 Task: Change the configuration of the board layout of the mark's project to slice by "Assignees".
Action: Mouse moved to (184, 117)
Screenshot: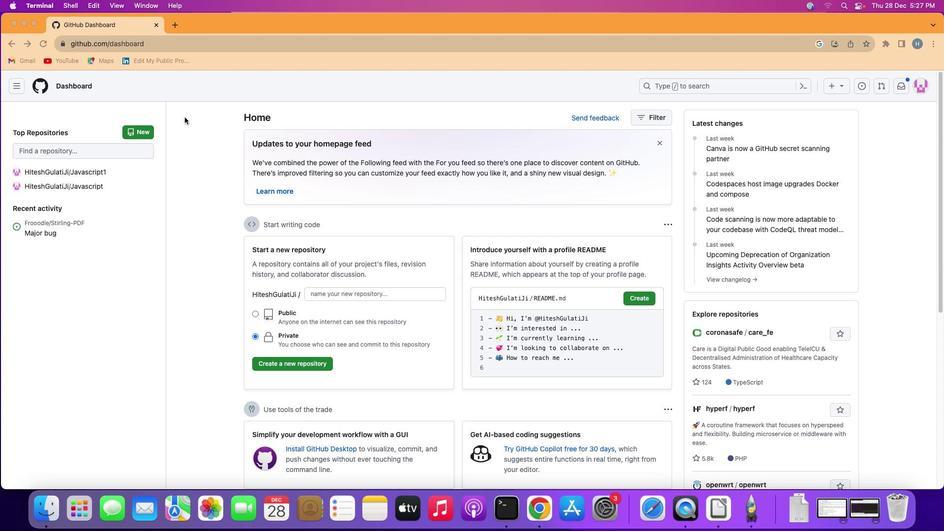
Action: Mouse pressed left at (184, 117)
Screenshot: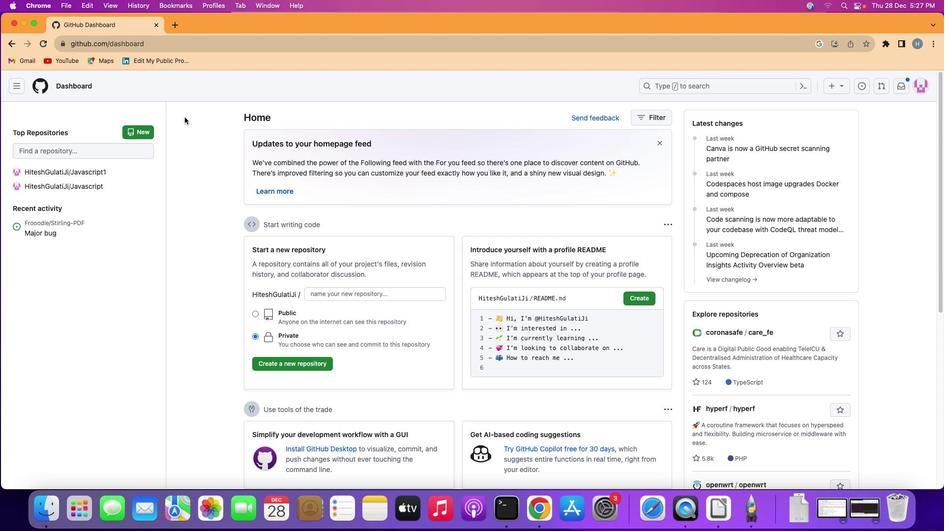 
Action: Mouse moved to (17, 84)
Screenshot: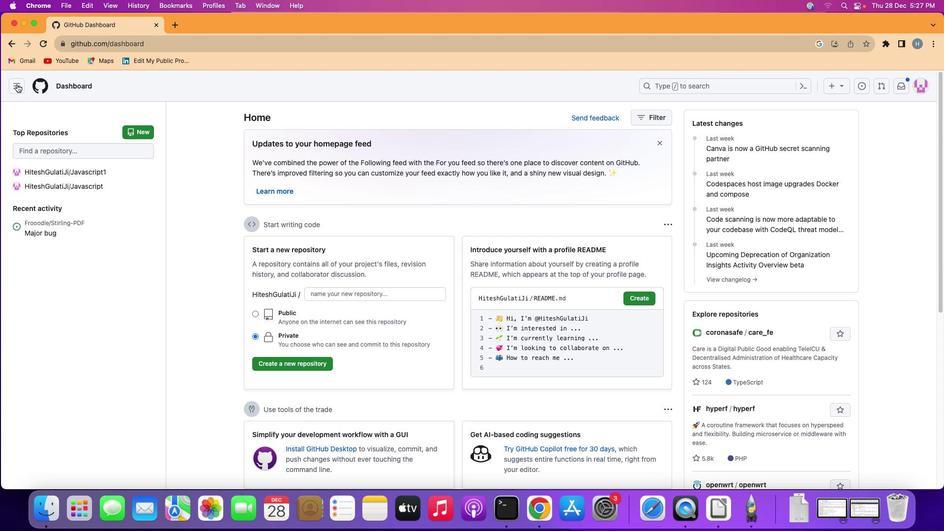 
Action: Mouse pressed left at (17, 84)
Screenshot: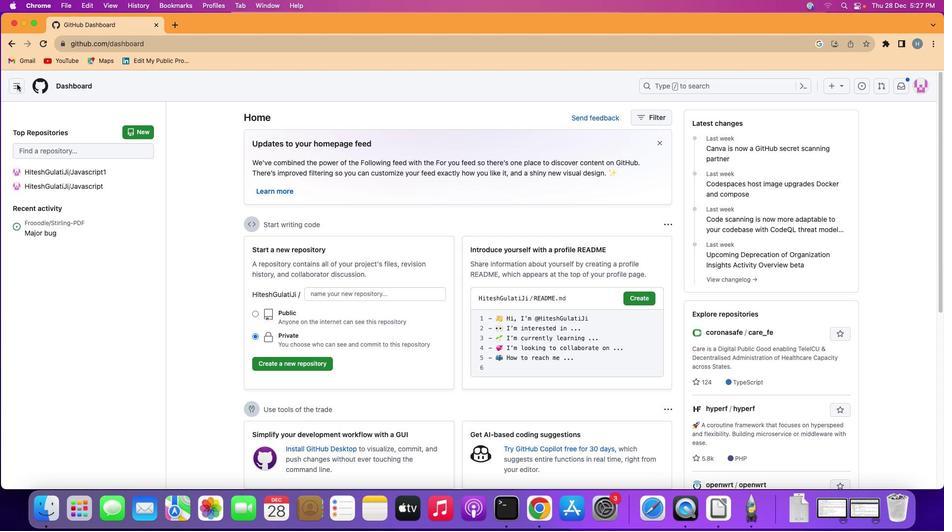 
Action: Mouse moved to (52, 154)
Screenshot: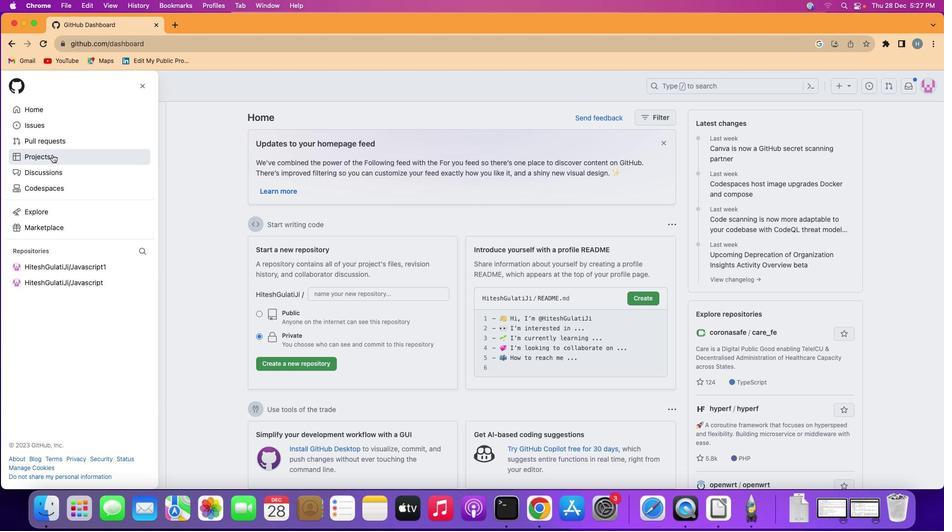 
Action: Mouse pressed left at (52, 154)
Screenshot: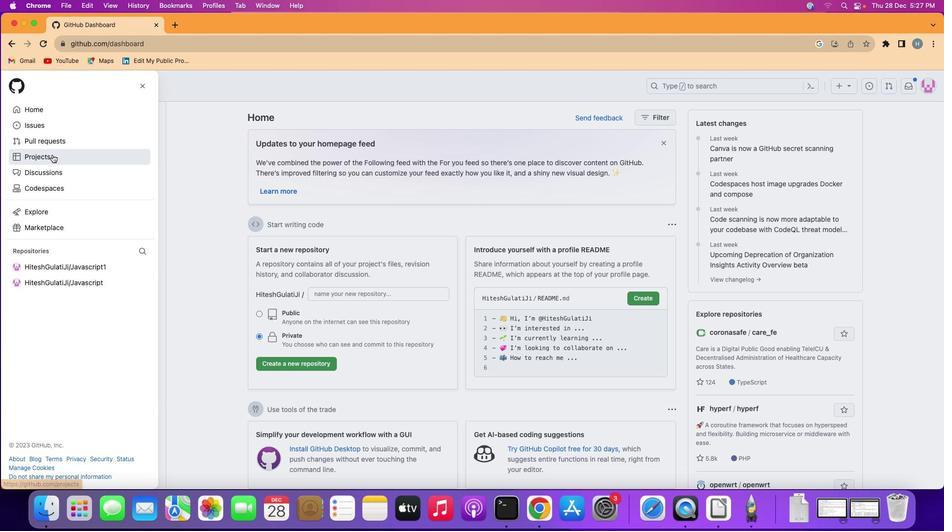 
Action: Mouse moved to (372, 174)
Screenshot: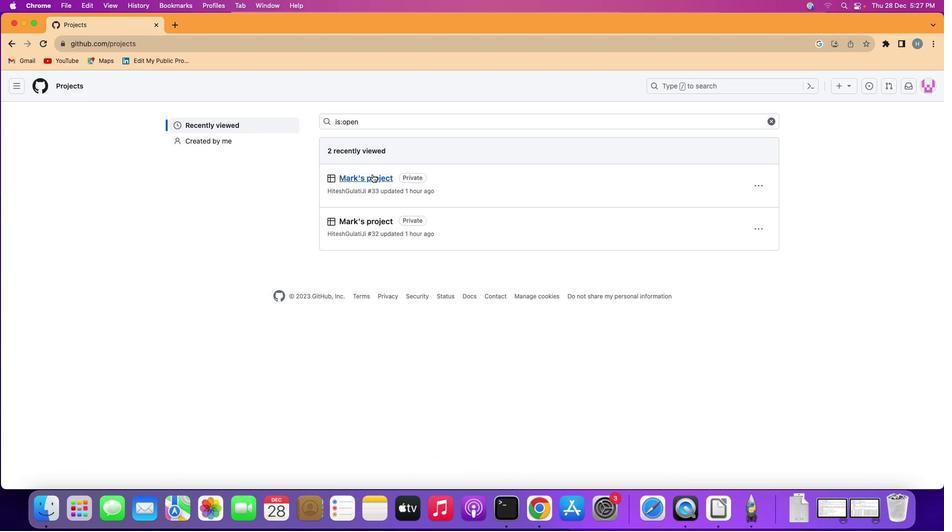 
Action: Mouse pressed left at (372, 174)
Screenshot: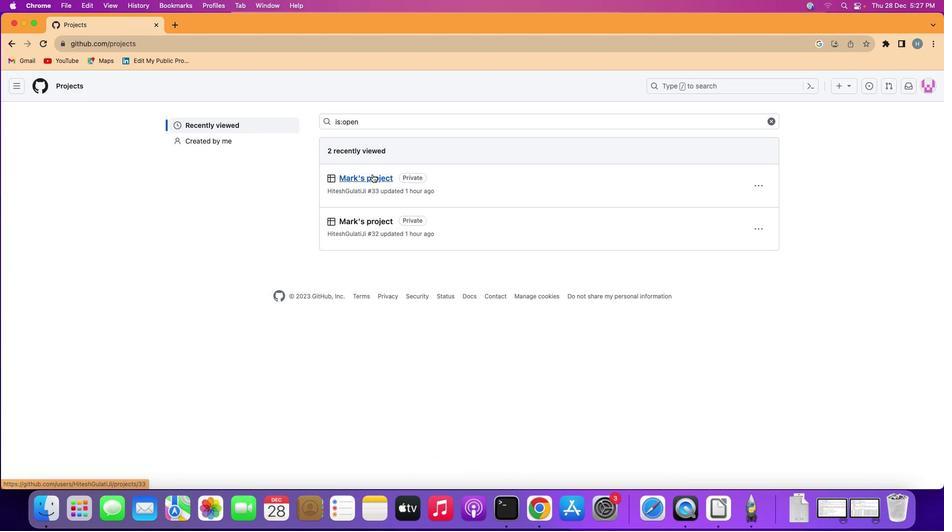 
Action: Mouse moved to (67, 135)
Screenshot: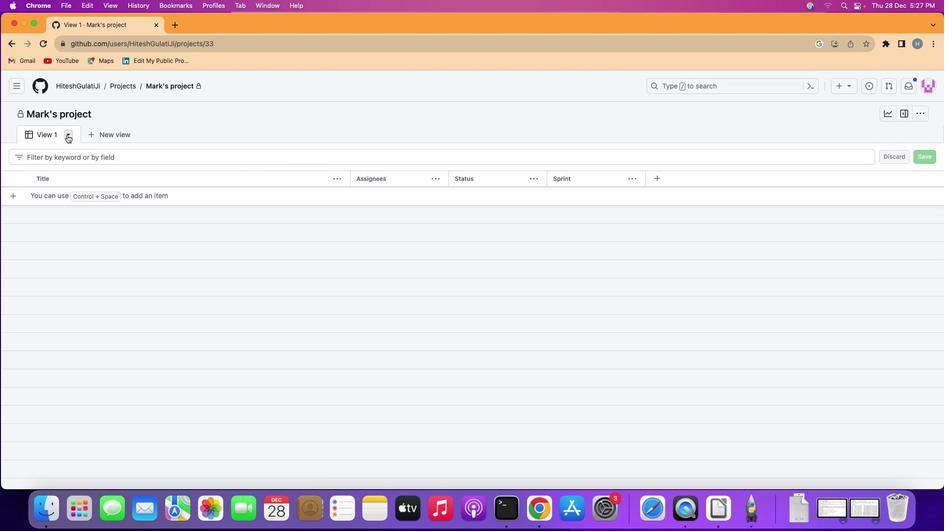 
Action: Mouse pressed left at (67, 135)
Screenshot: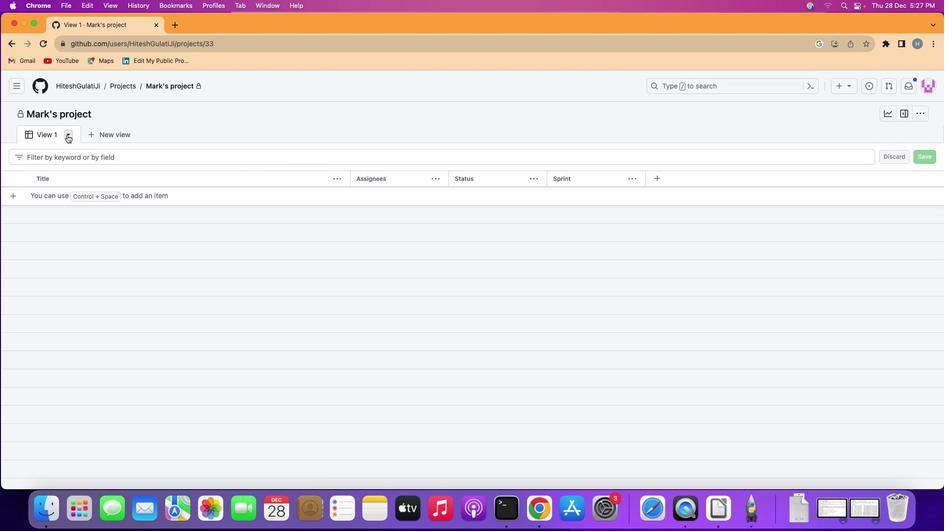 
Action: Mouse moved to (145, 168)
Screenshot: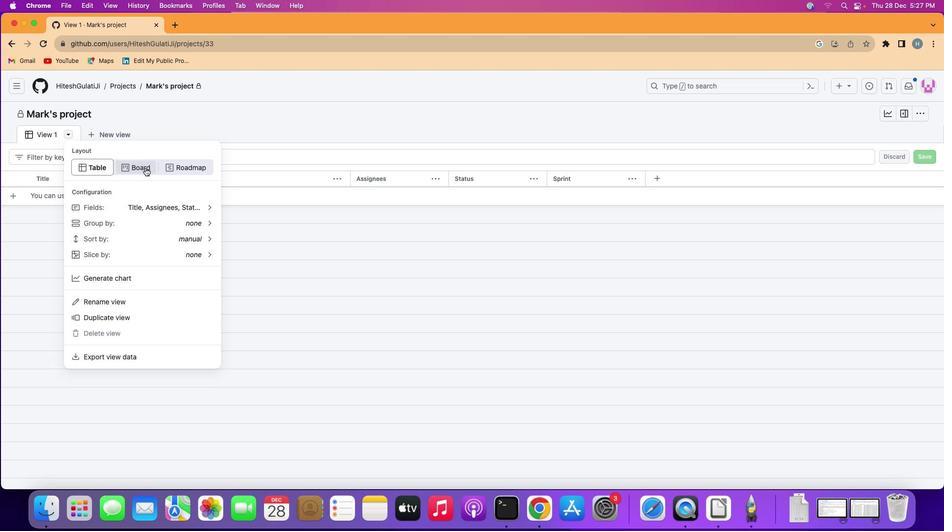 
Action: Mouse pressed left at (145, 168)
Screenshot: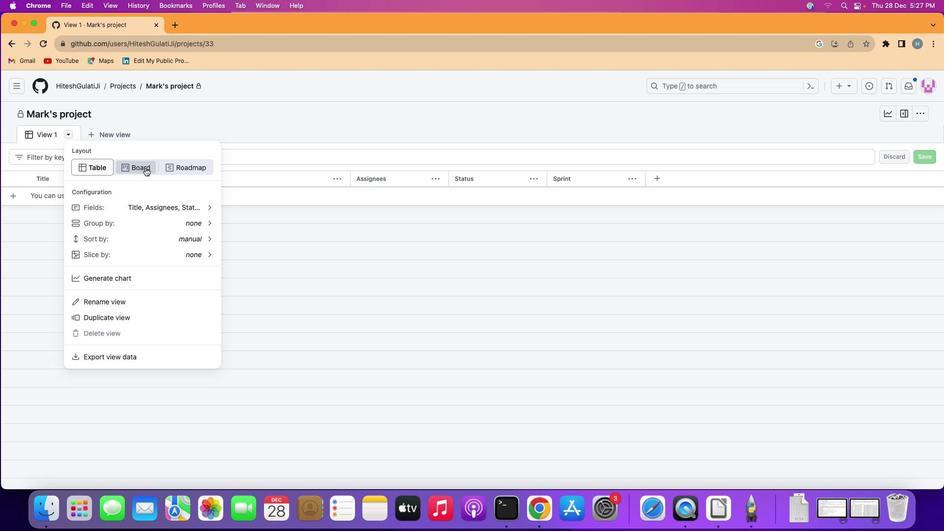 
Action: Mouse moved to (70, 133)
Screenshot: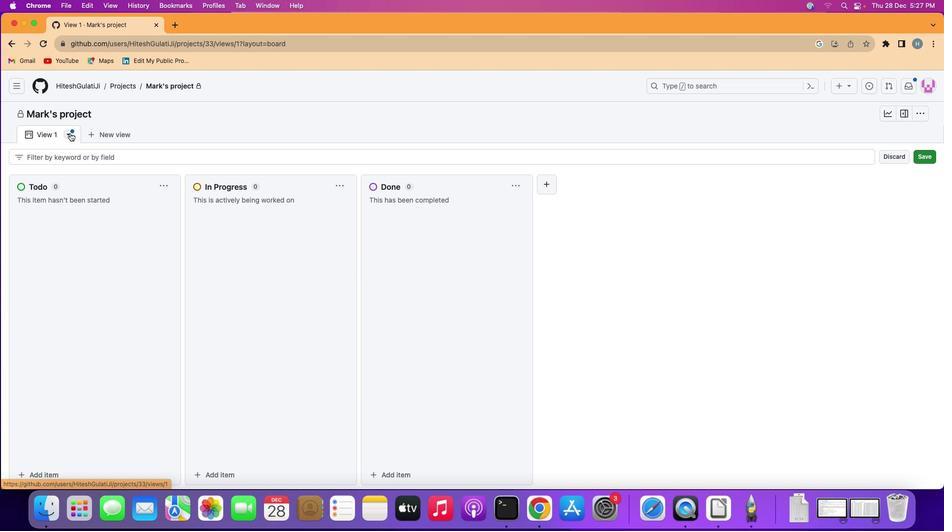 
Action: Mouse pressed left at (70, 133)
Screenshot: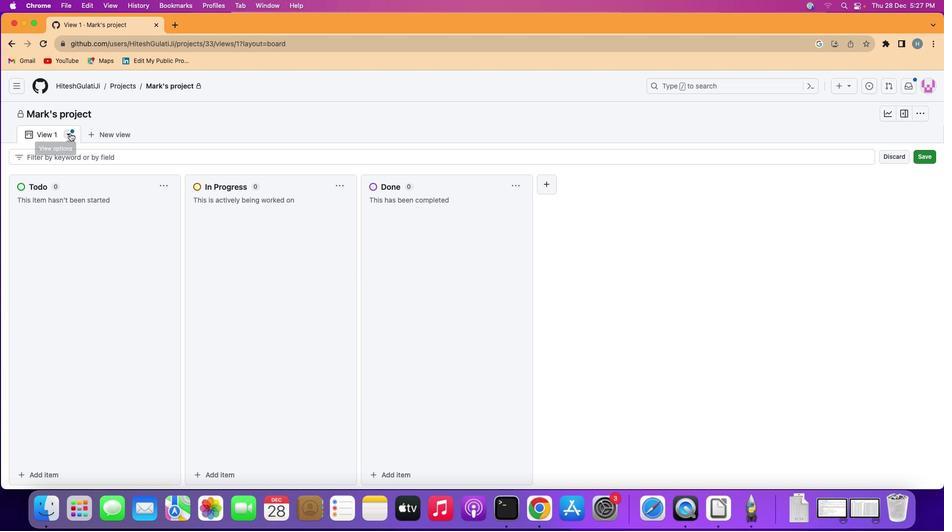 
Action: Mouse moved to (118, 283)
Screenshot: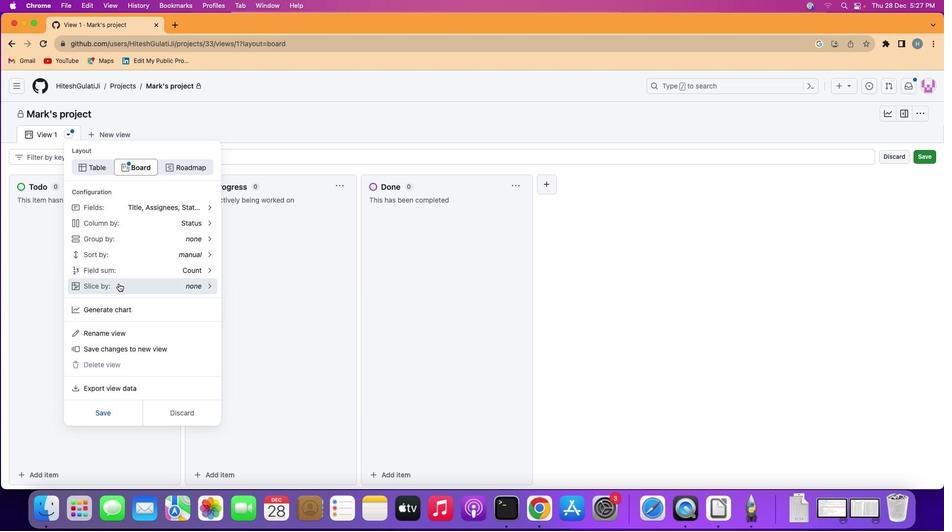 
Action: Mouse pressed left at (118, 283)
Screenshot: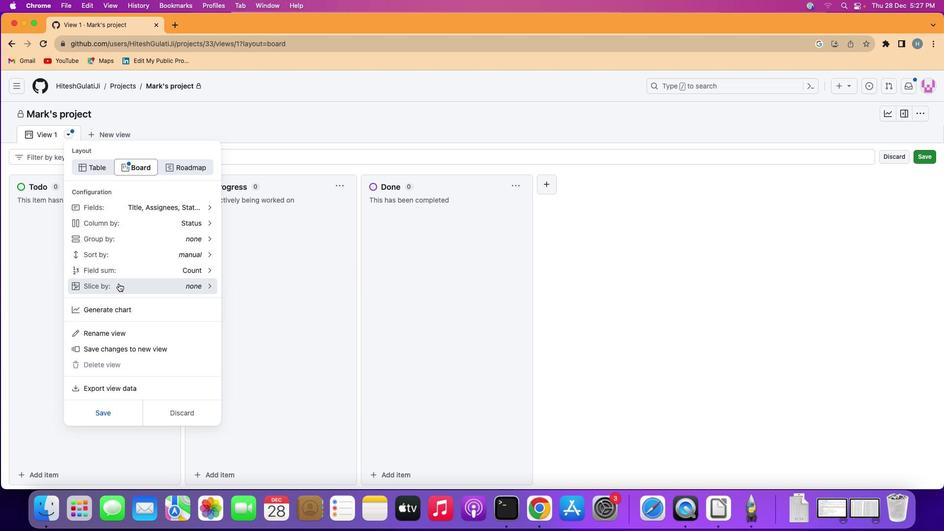 
Action: Mouse moved to (118, 167)
Screenshot: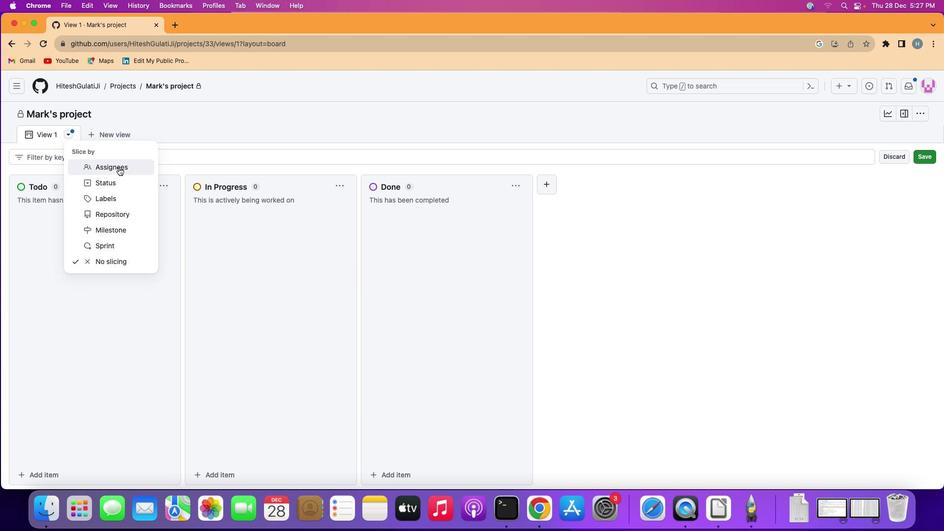 
Action: Mouse pressed left at (118, 167)
Screenshot: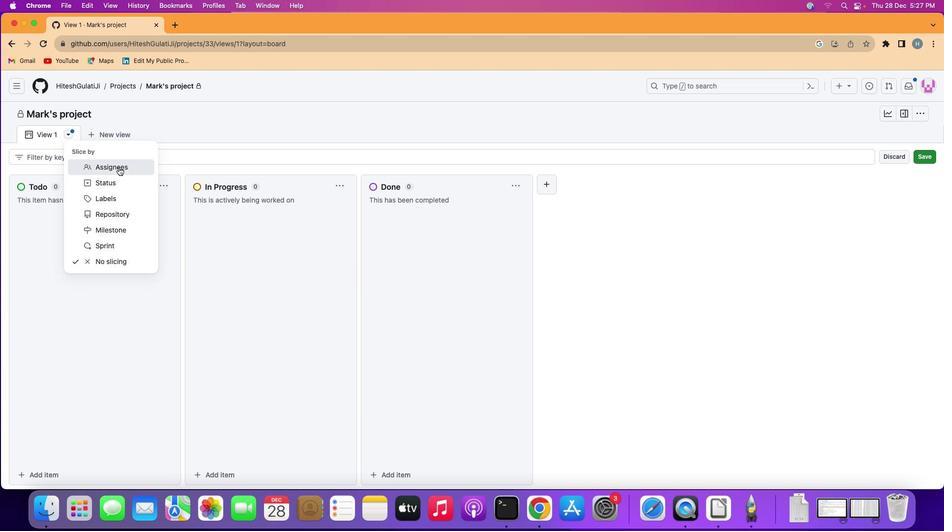 
Action: Mouse moved to (214, 131)
Screenshot: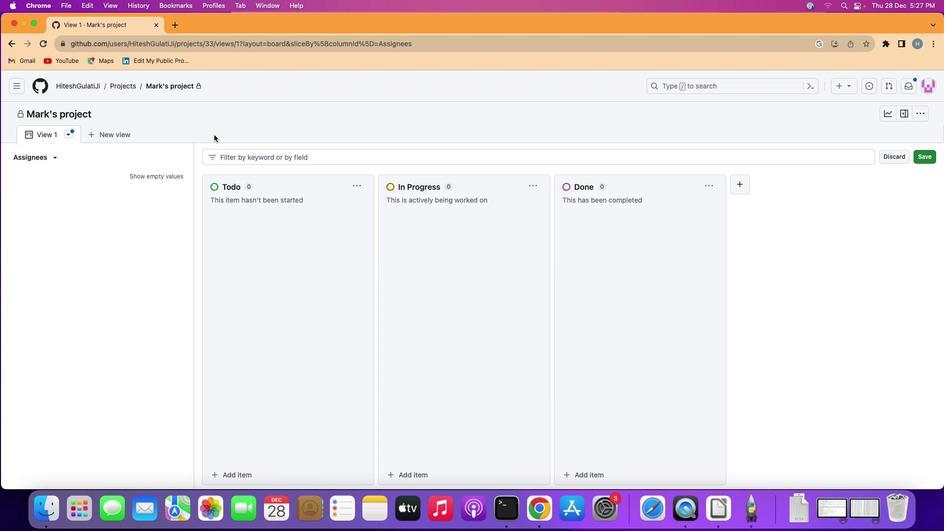 
